 Task: Sort the products in the category "More Buns & Rolls" by price (highest first).
Action: Mouse moved to (697, 269)
Screenshot: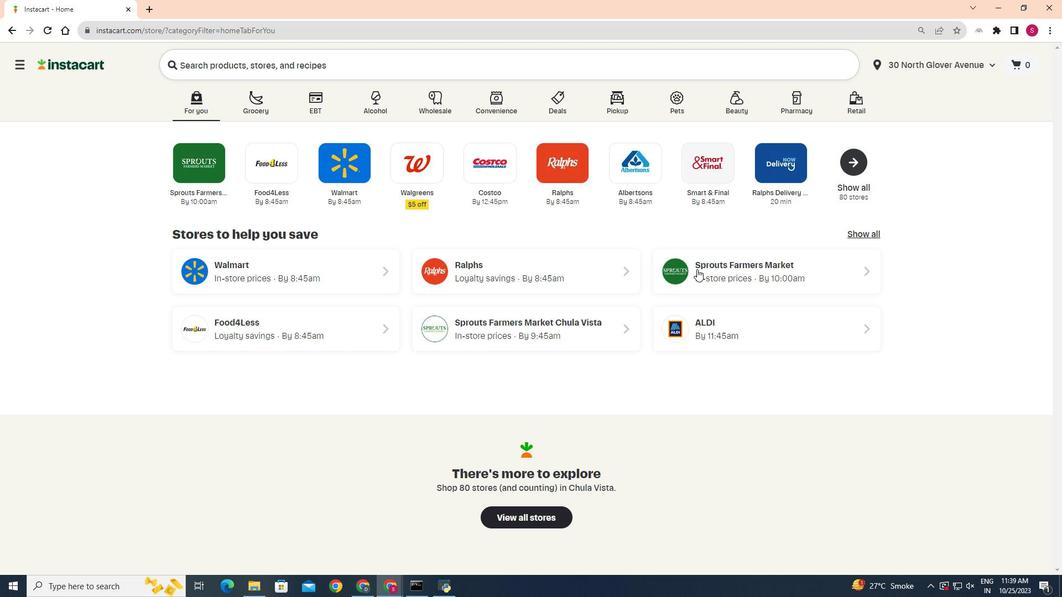 
Action: Mouse pressed left at (697, 269)
Screenshot: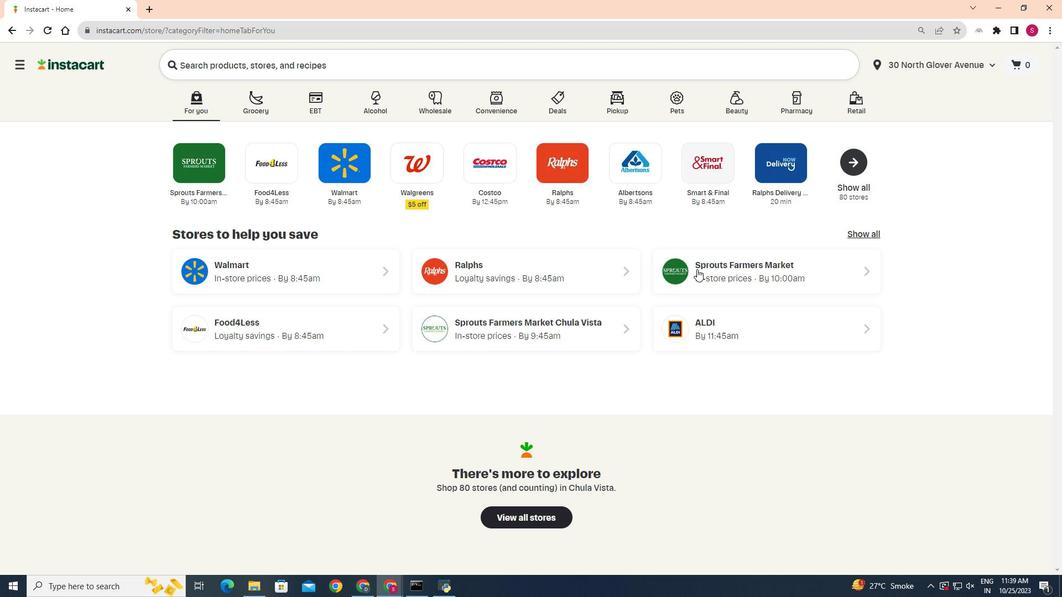 
Action: Mouse moved to (37, 479)
Screenshot: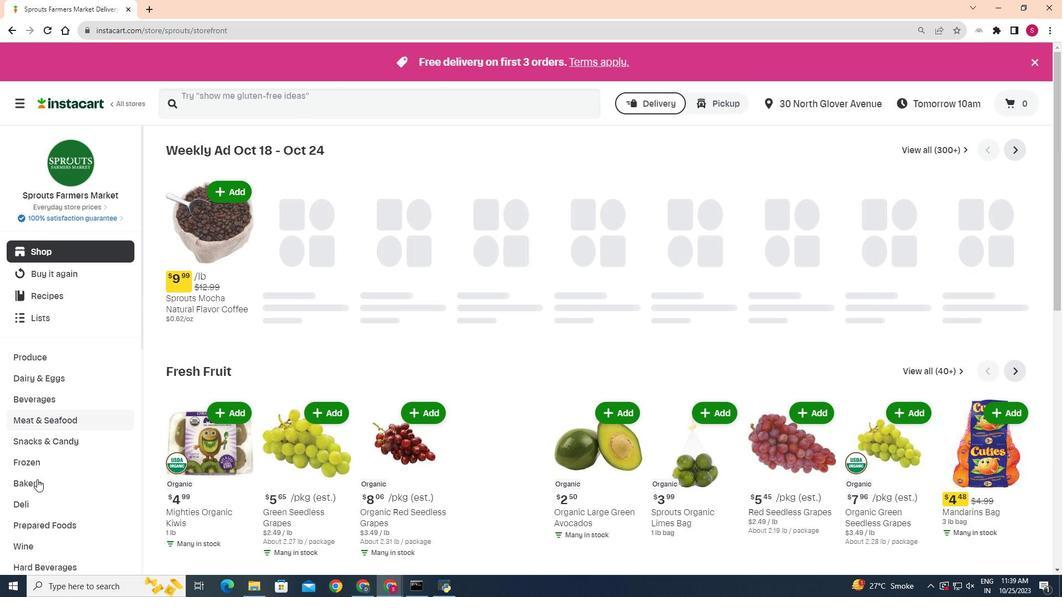 
Action: Mouse pressed left at (37, 479)
Screenshot: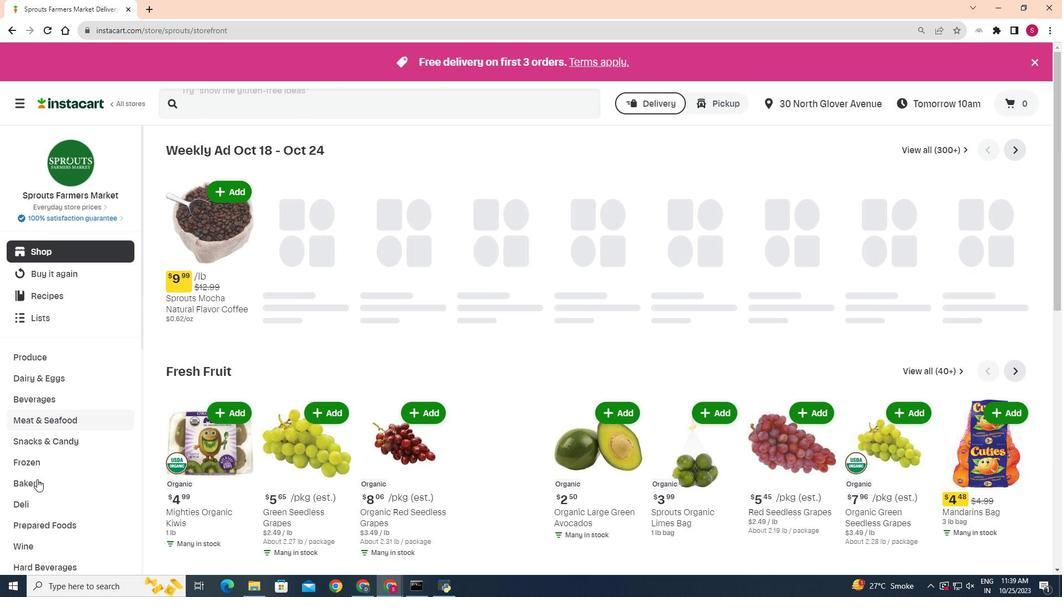 
Action: Mouse moved to (301, 174)
Screenshot: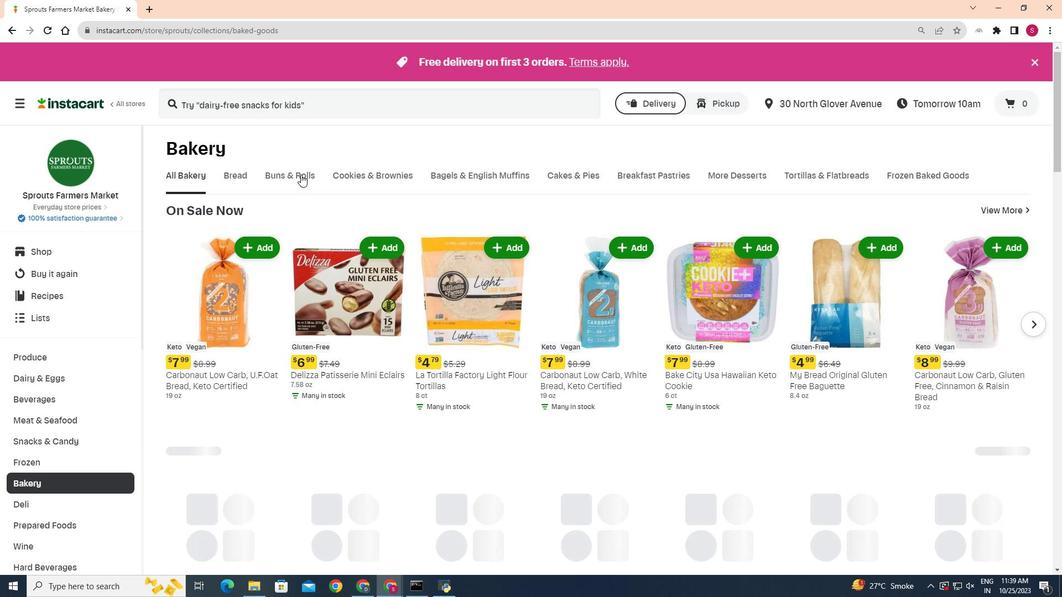 
Action: Mouse pressed left at (301, 174)
Screenshot: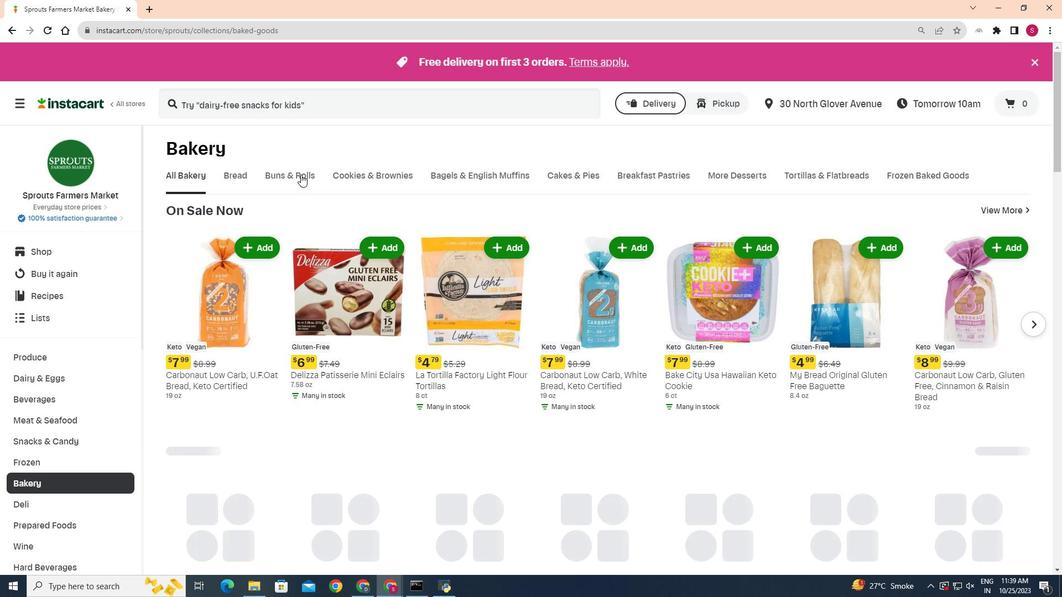 
Action: Mouse moved to (1019, 266)
Screenshot: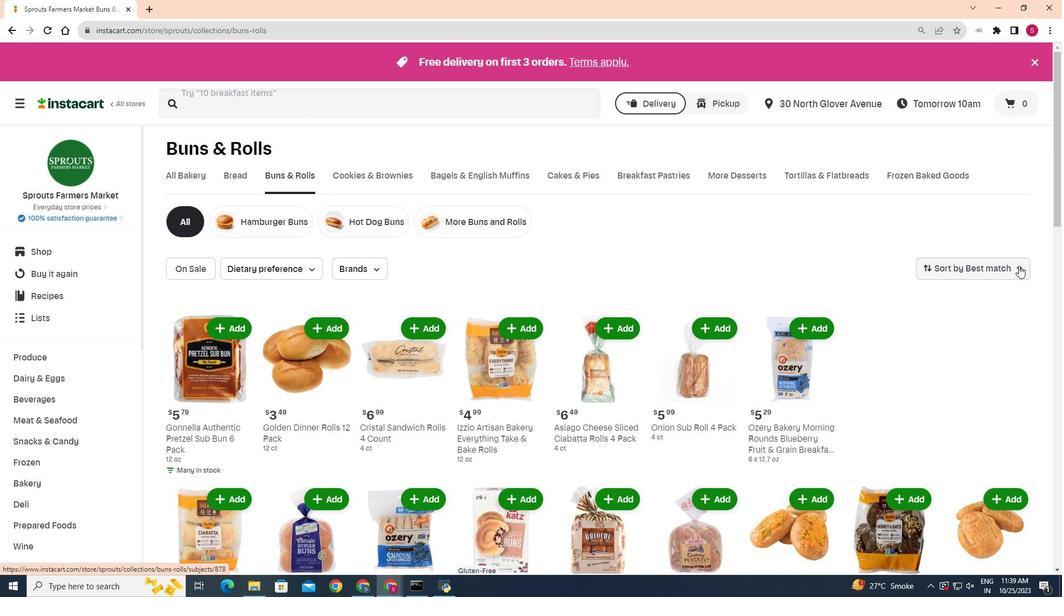 
Action: Mouse pressed left at (1019, 266)
Screenshot: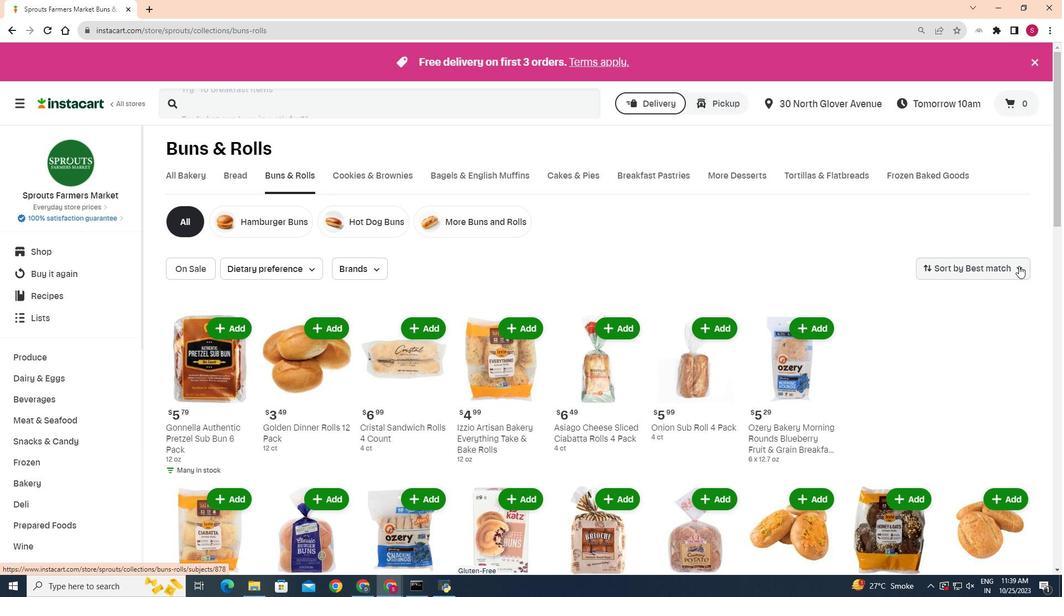 
Action: Mouse moved to (988, 338)
Screenshot: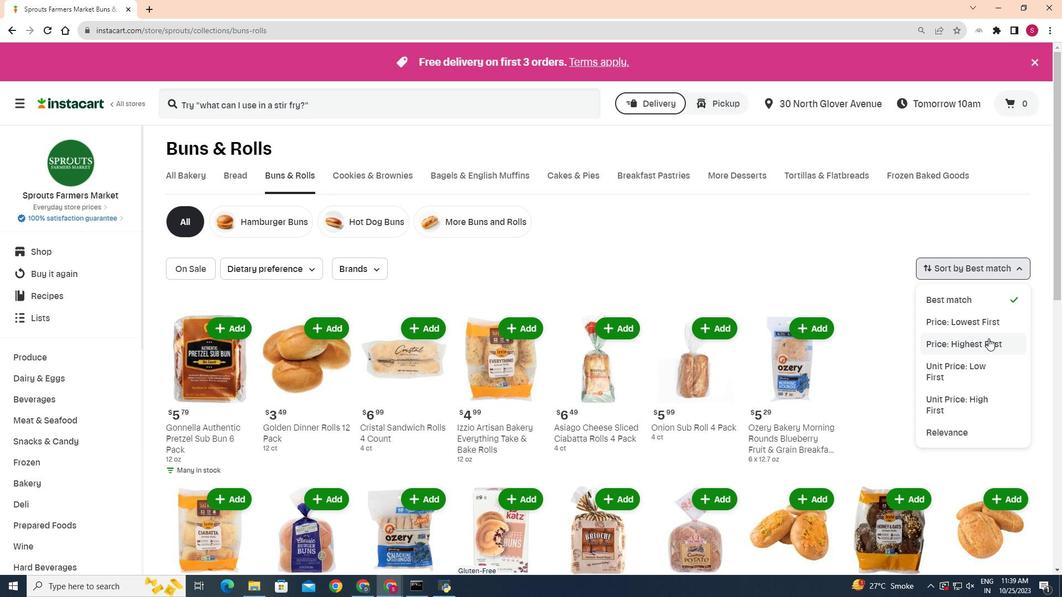 
Action: Mouse pressed left at (988, 338)
Screenshot: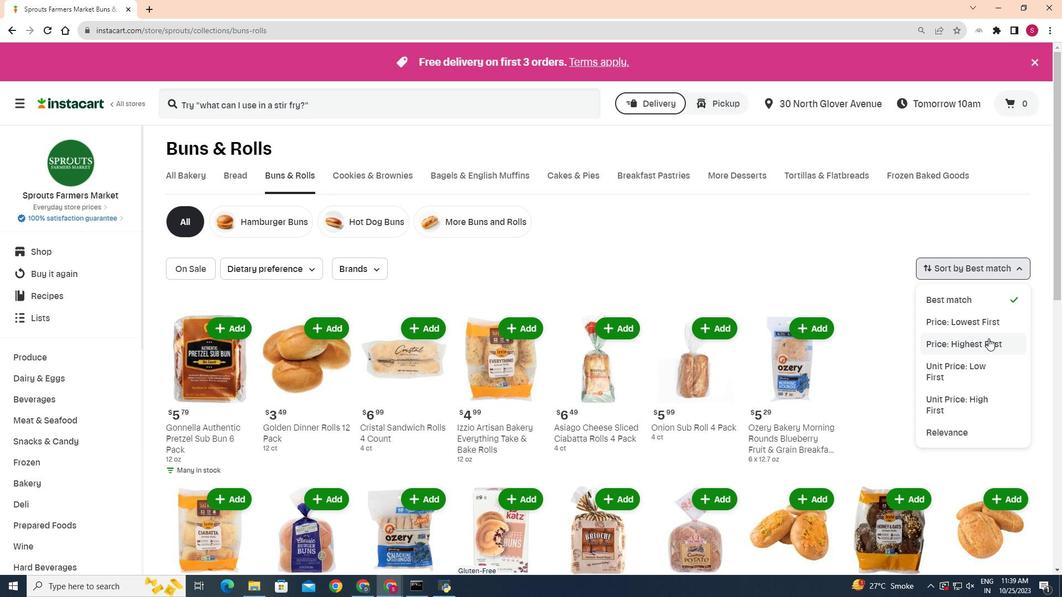 
Action: Mouse moved to (681, 272)
Screenshot: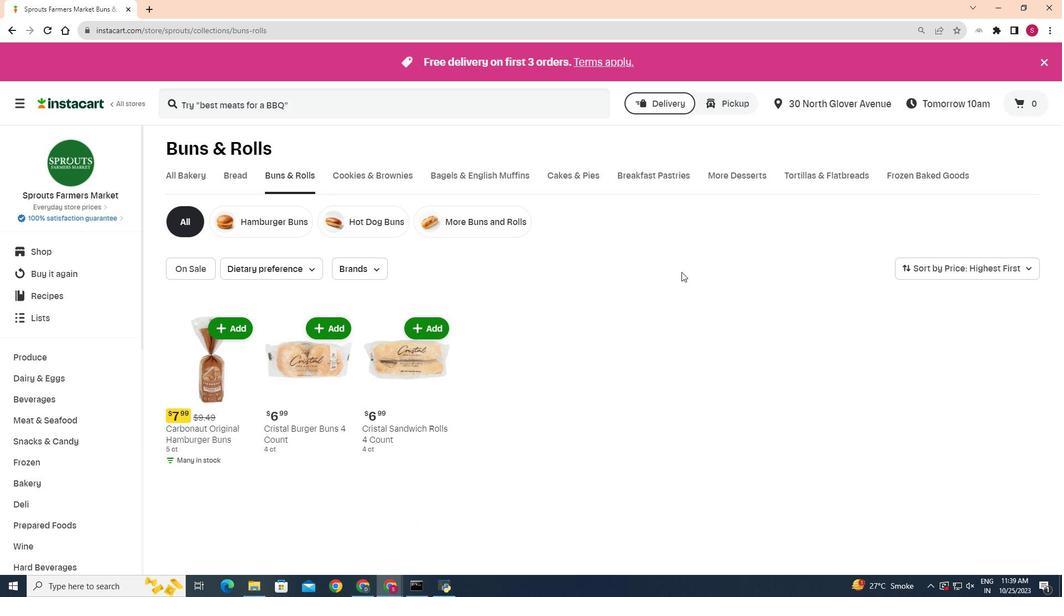 
Action: Mouse scrolled (681, 271) with delta (0, 0)
Screenshot: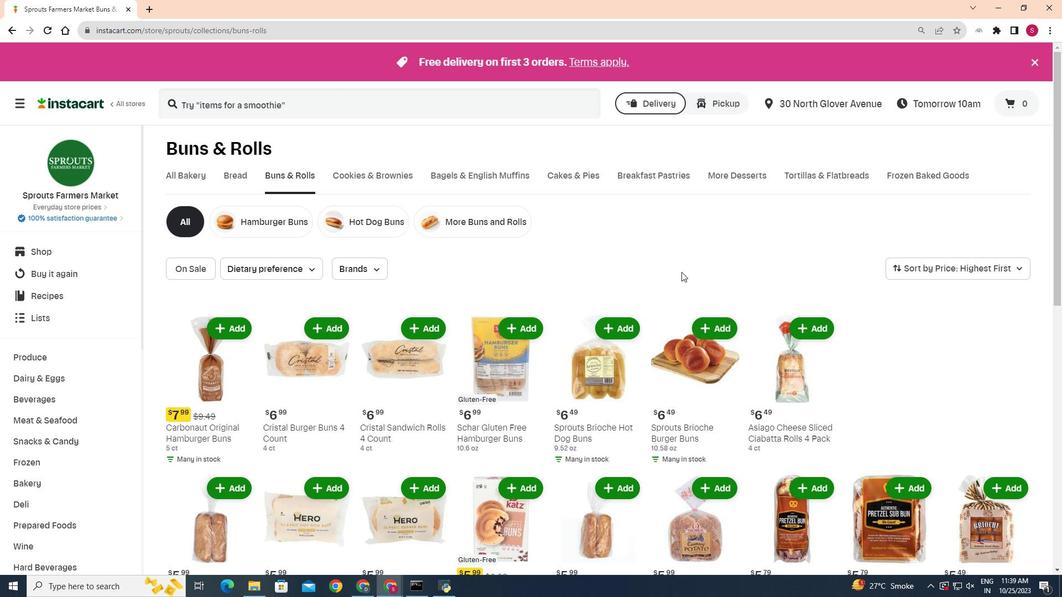 
Action: Mouse scrolled (681, 271) with delta (0, 0)
Screenshot: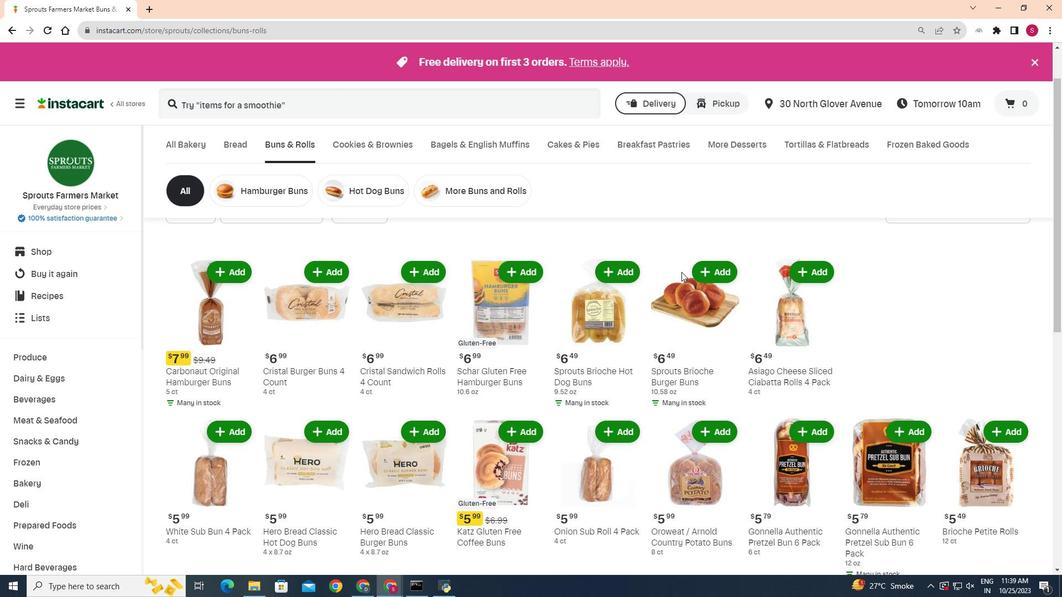 
Action: Mouse moved to (682, 272)
Screenshot: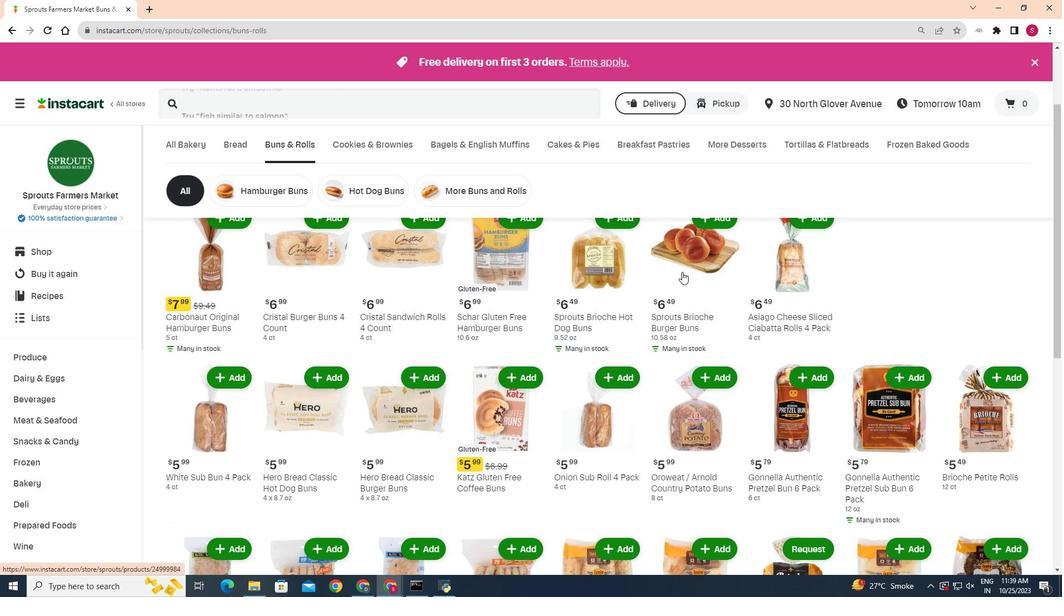 
Action: Mouse scrolled (682, 271) with delta (0, 0)
Screenshot: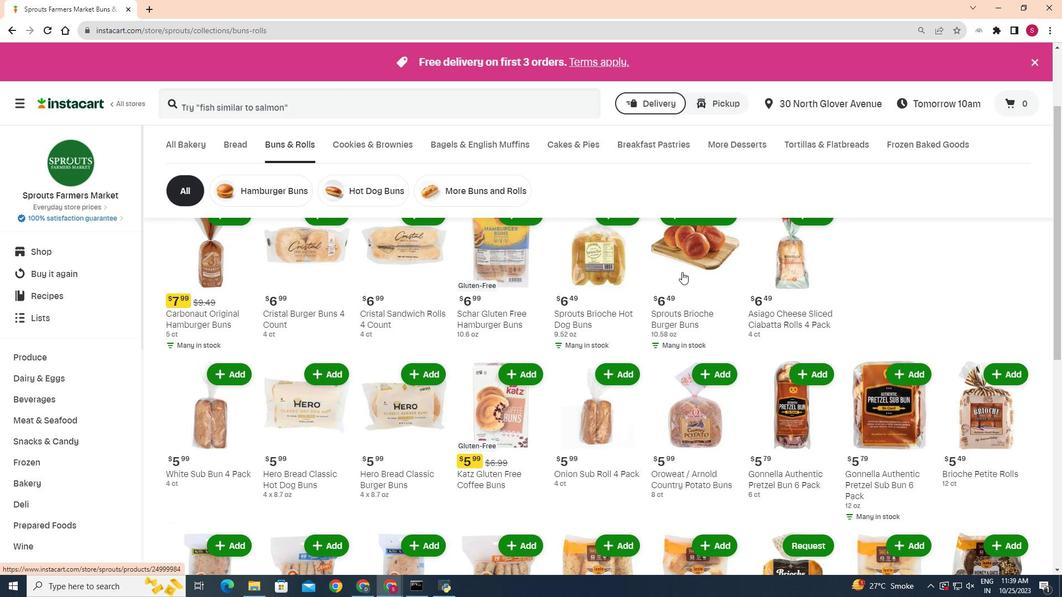 
Action: Mouse moved to (682, 272)
Screenshot: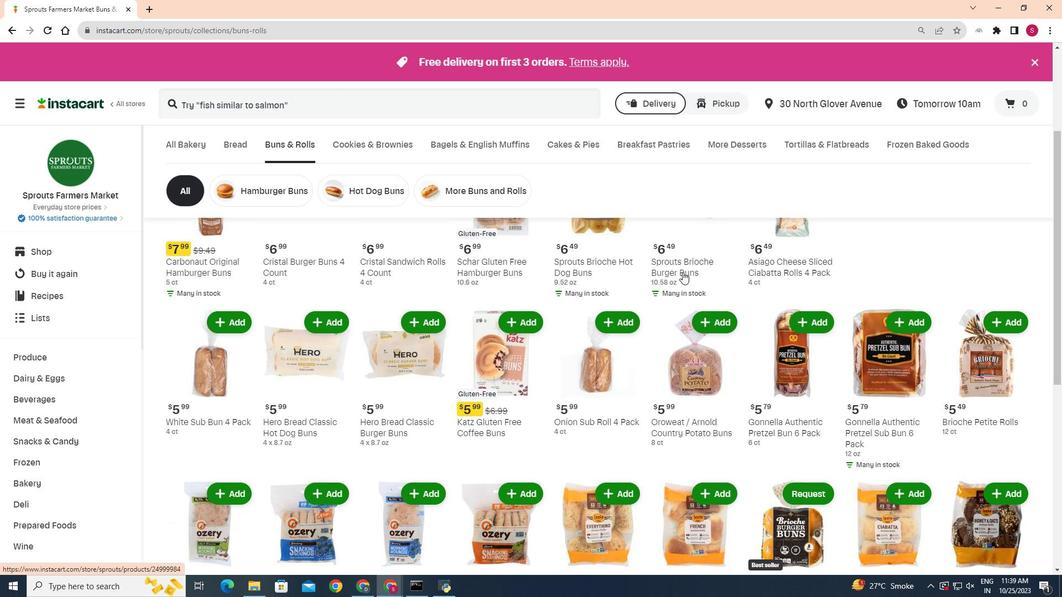 
Action: Mouse scrolled (682, 271) with delta (0, 0)
Screenshot: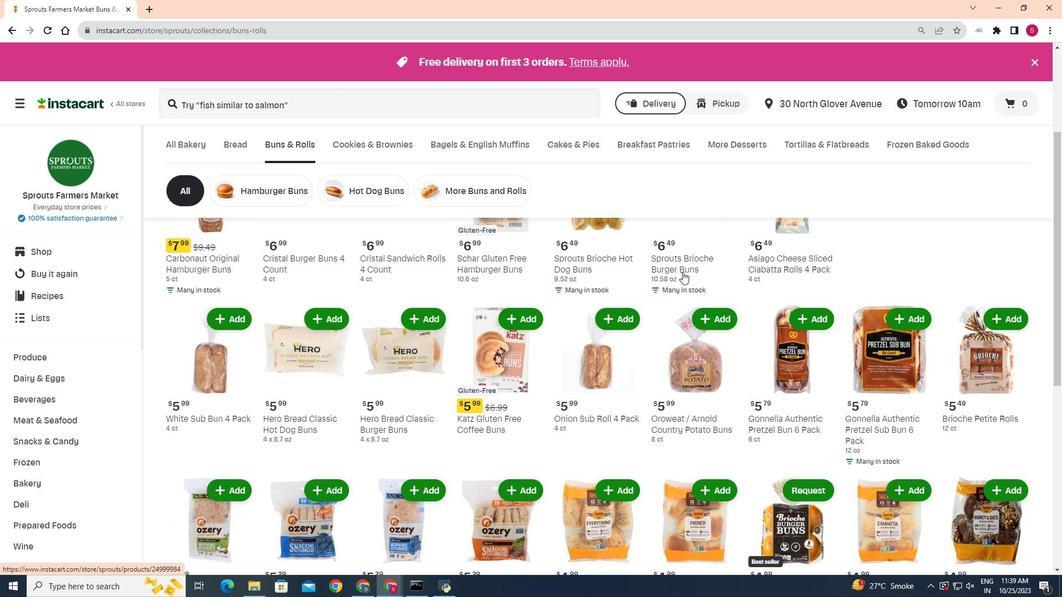 
Action: Mouse moved to (683, 271)
Screenshot: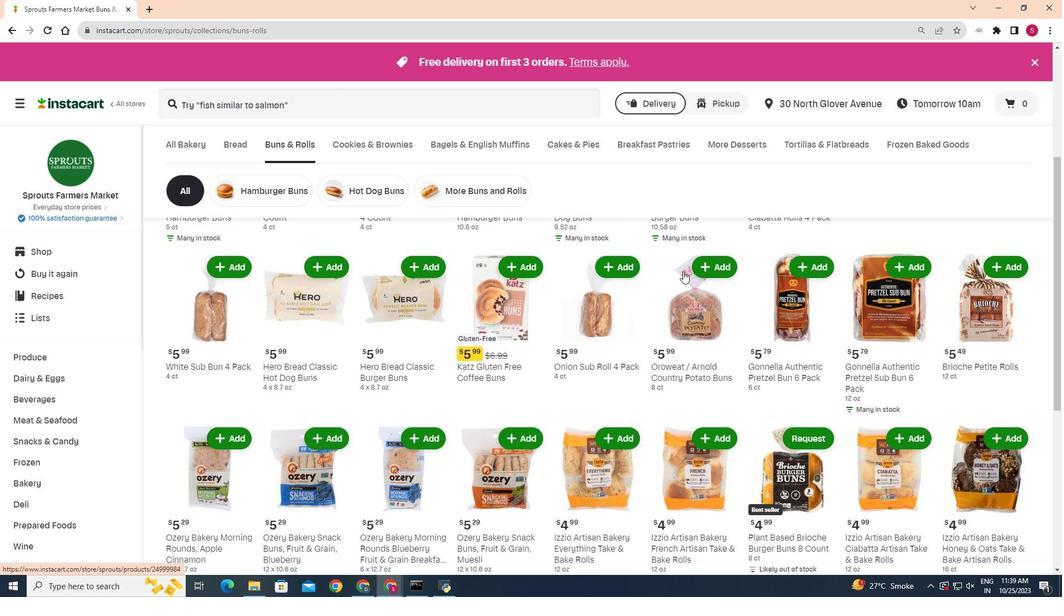 
Action: Mouse scrolled (683, 271) with delta (0, 0)
Screenshot: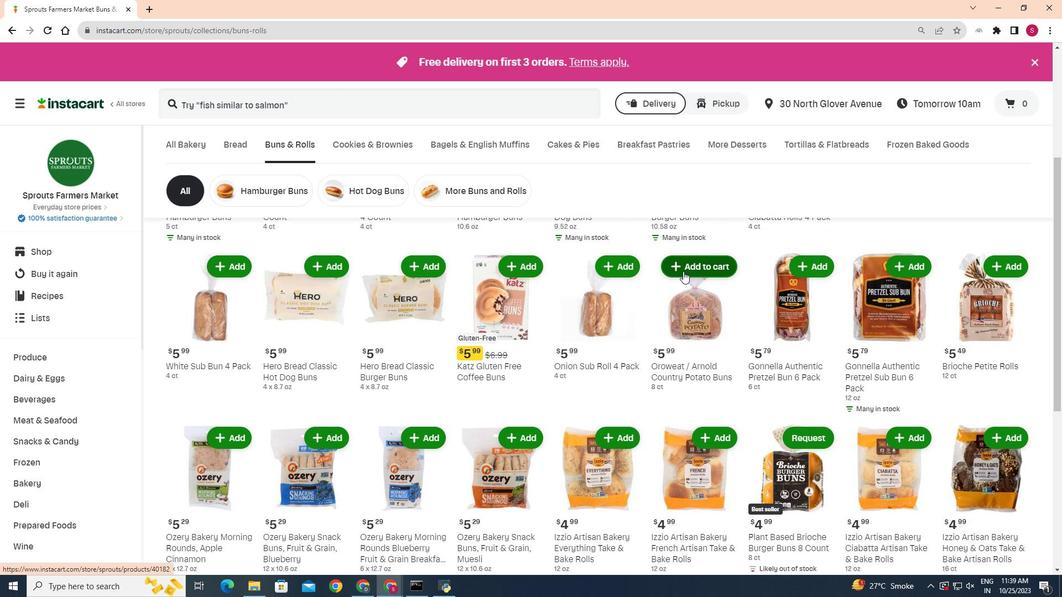 
Action: Mouse scrolled (683, 271) with delta (0, 0)
Screenshot: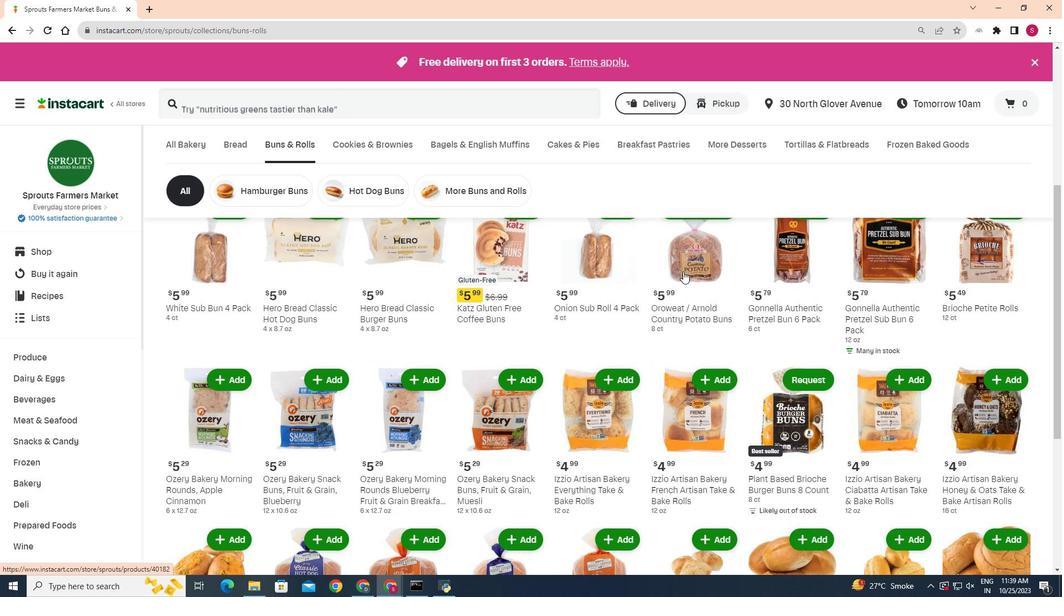 
Action: Mouse scrolled (683, 271) with delta (0, 0)
Screenshot: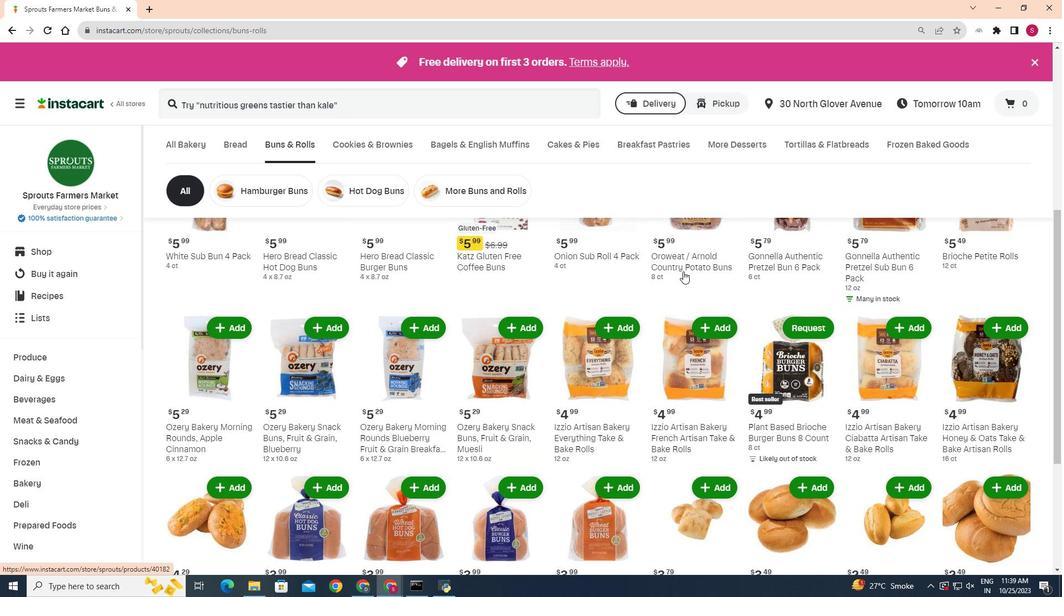
Action: Mouse scrolled (683, 271) with delta (0, 0)
Screenshot: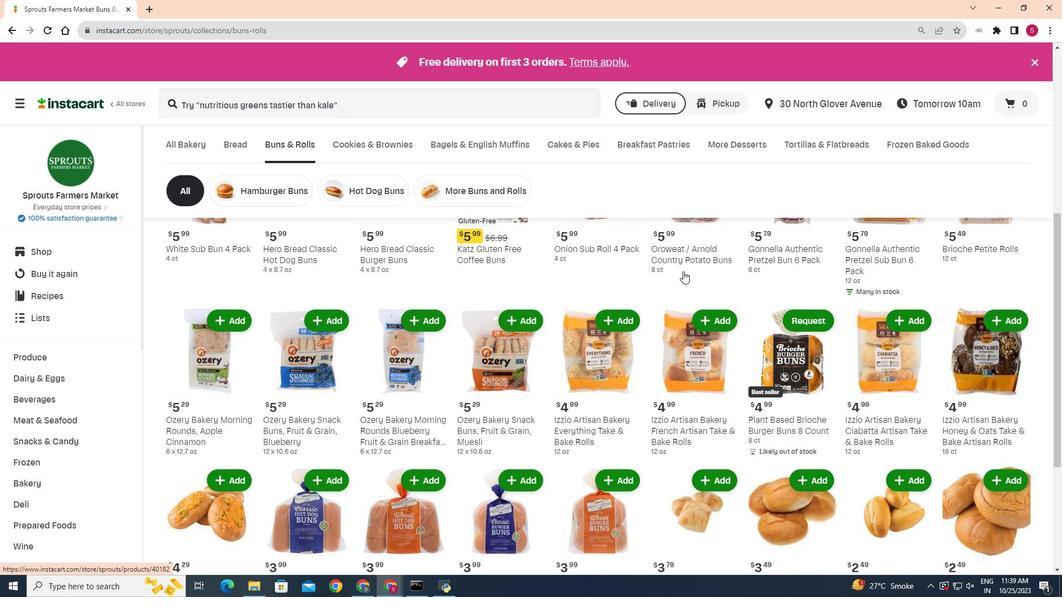 
Action: Mouse scrolled (683, 271) with delta (0, 0)
Screenshot: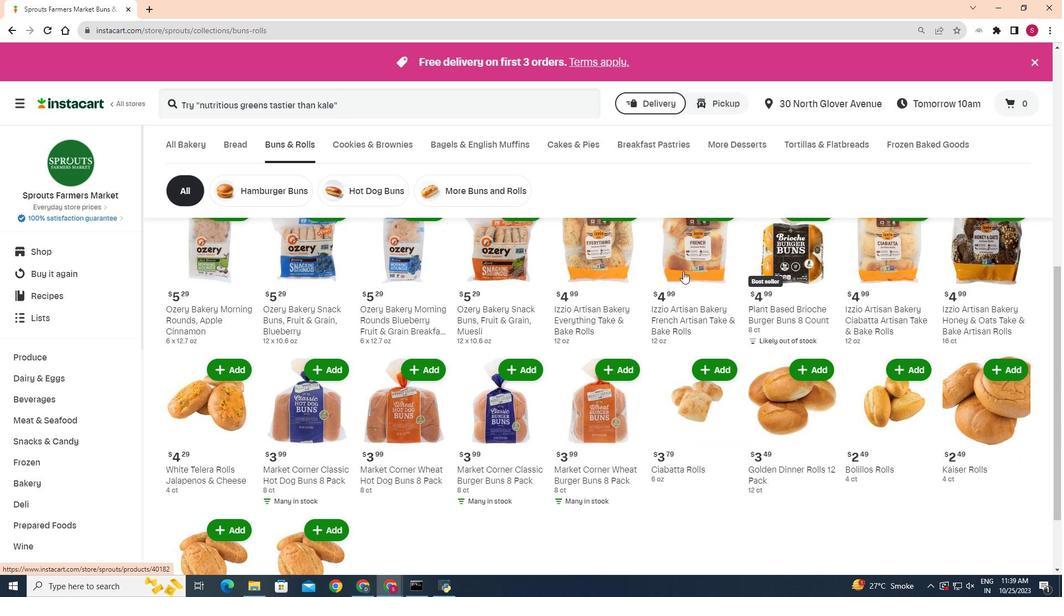 
Action: Mouse scrolled (683, 271) with delta (0, 0)
Screenshot: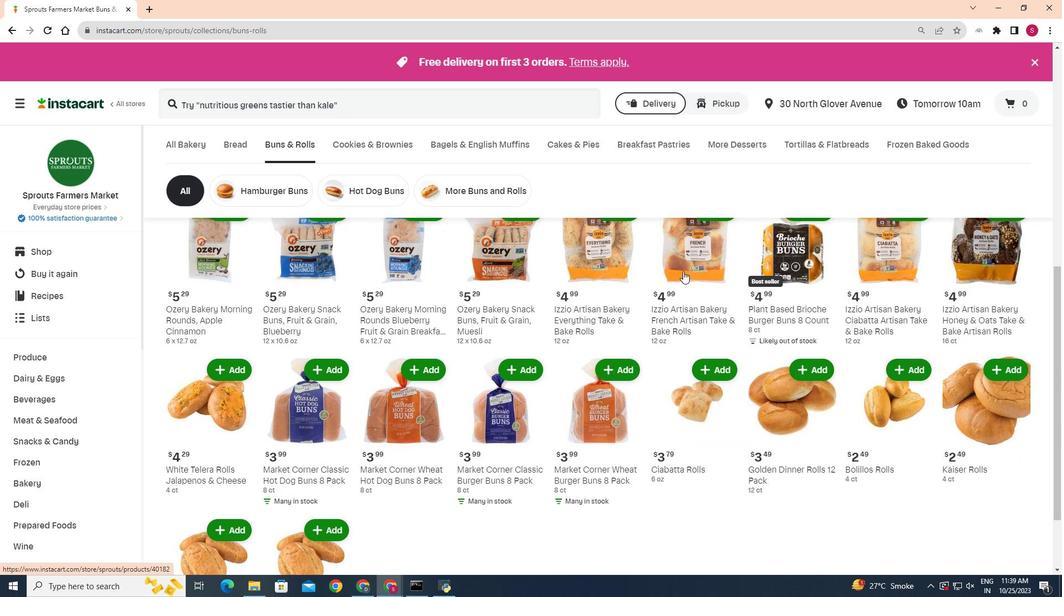 
Action: Mouse scrolled (683, 271) with delta (0, 0)
Screenshot: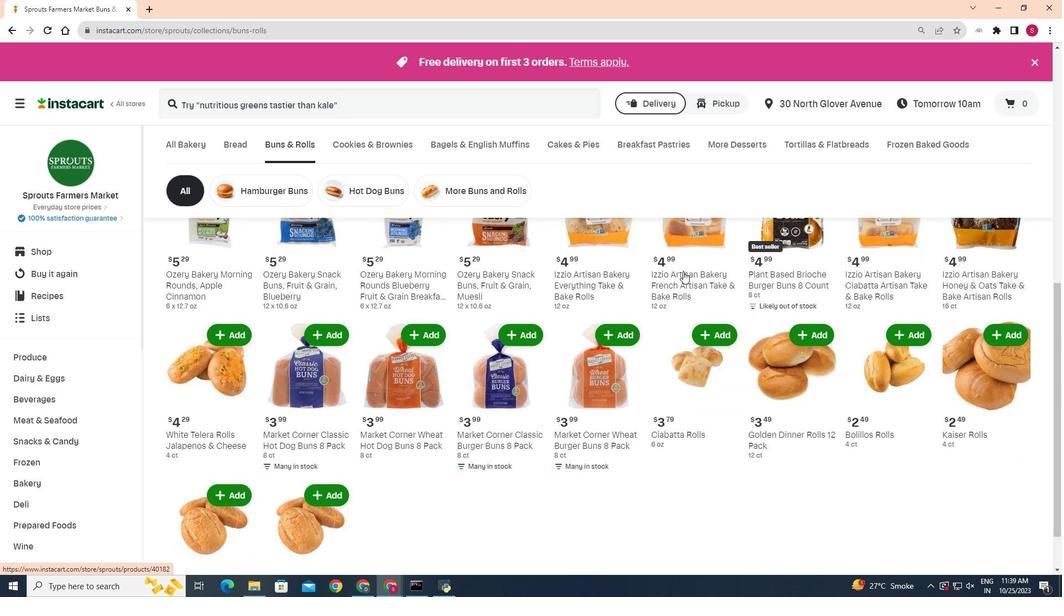 
